 Task: Create a task  Add support for SMS notifications to the mobile app , assign it to team member softage.9@softage.net in the project TranceTech and update the status of the task to  At Risk , set the priority of the task to Medium.
Action: Mouse moved to (52, 551)
Screenshot: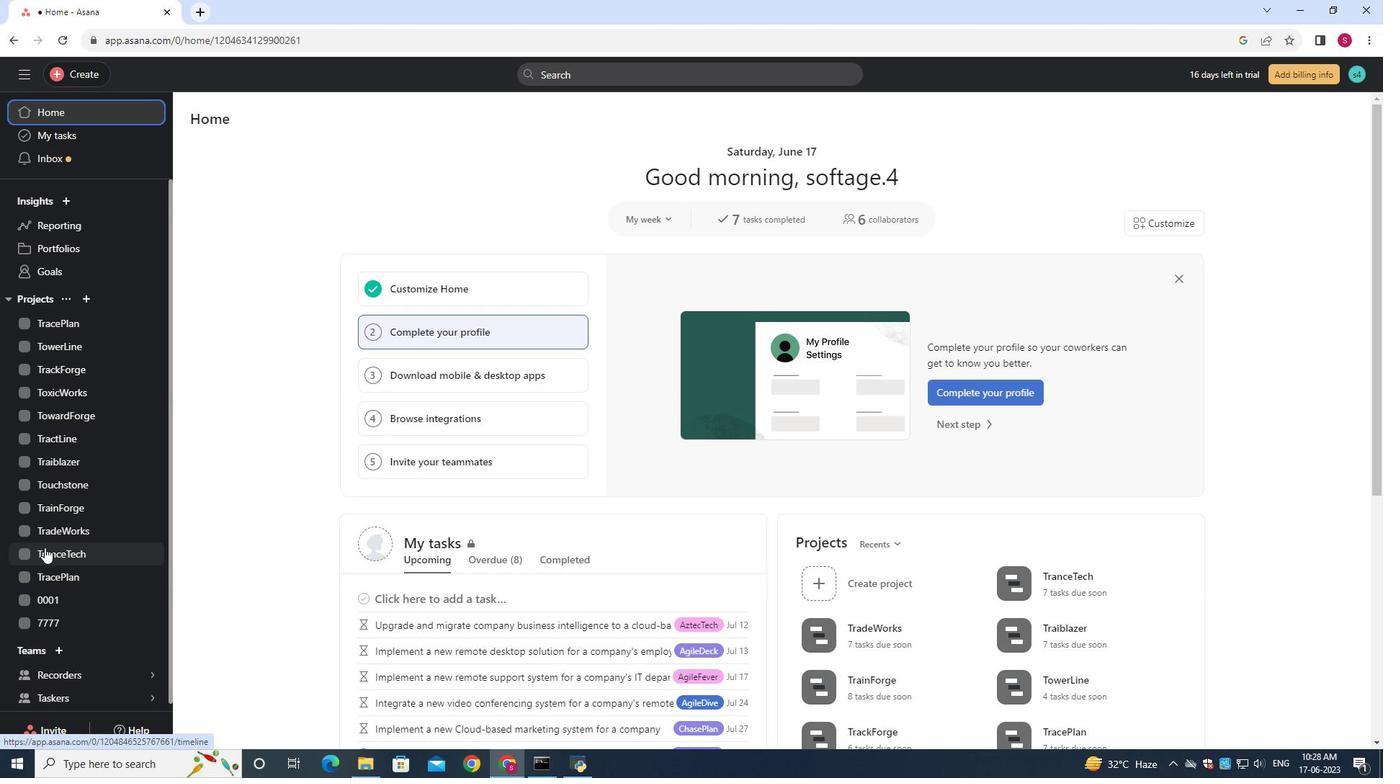 
Action: Mouse pressed left at (52, 551)
Screenshot: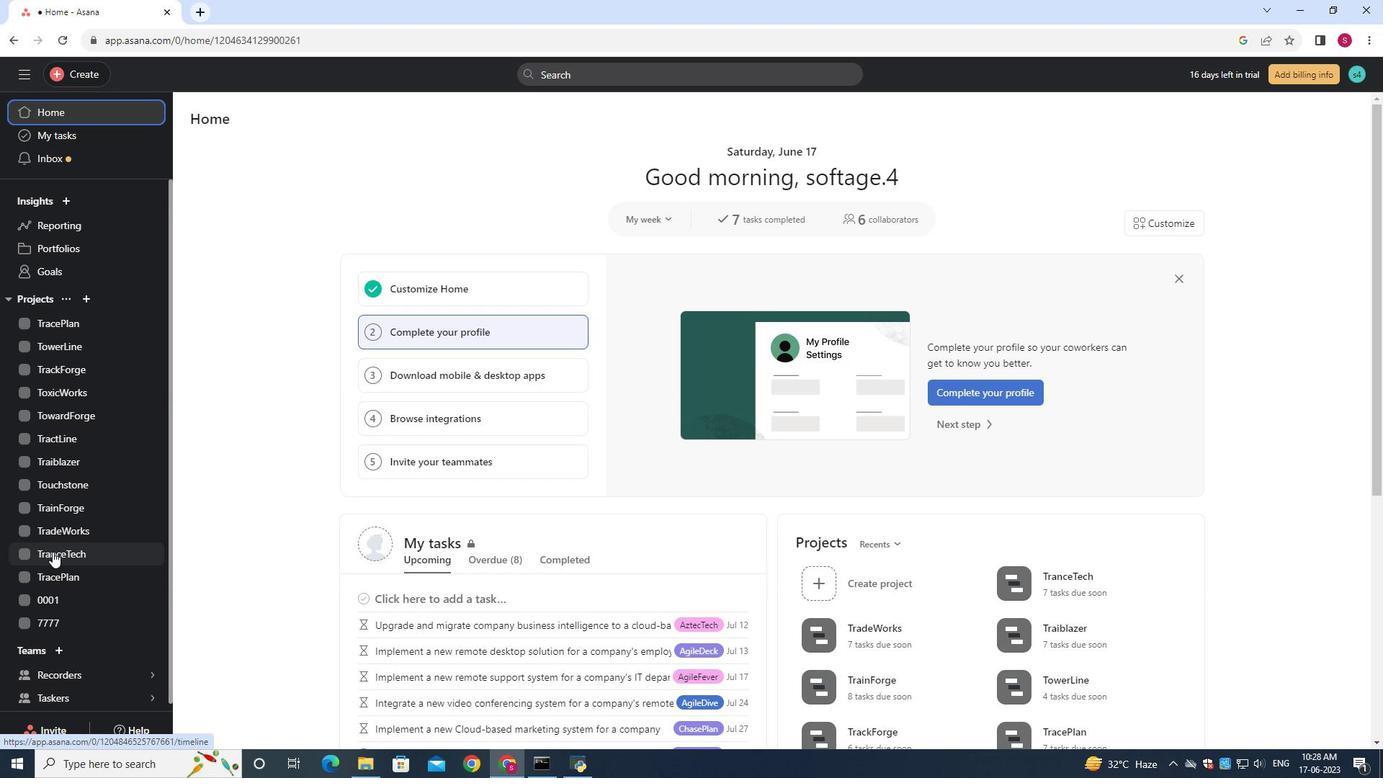 
Action: Mouse moved to (212, 184)
Screenshot: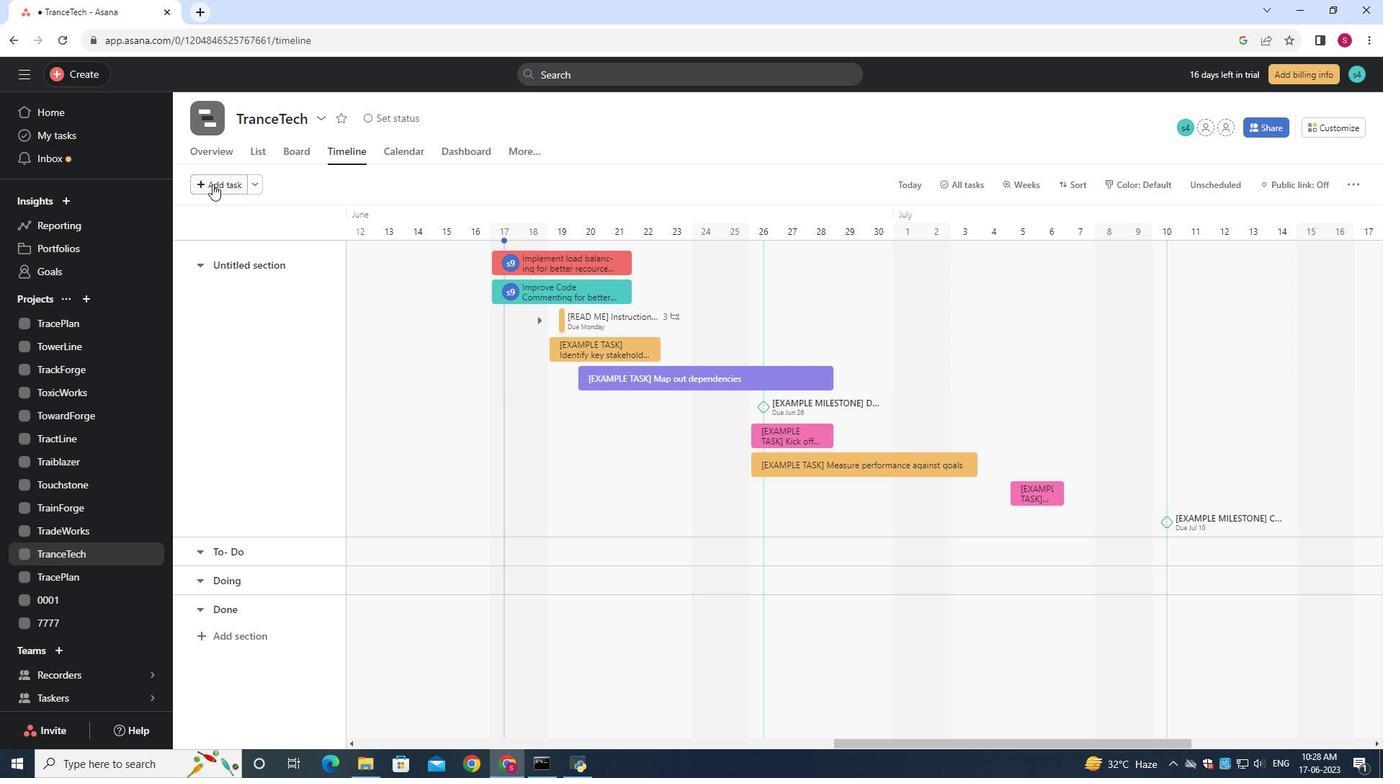 
Action: Mouse pressed left at (212, 184)
Screenshot: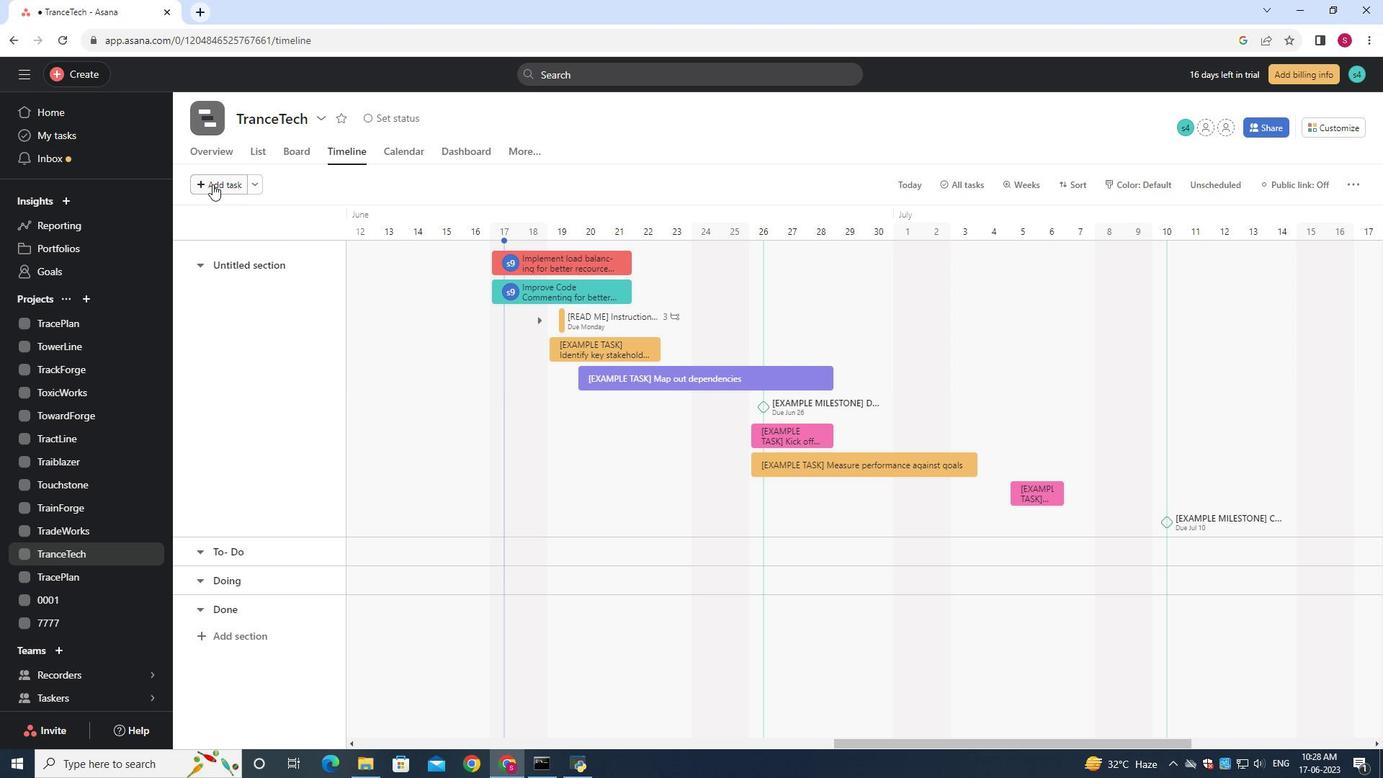 
Action: Key pressed <Key.shift><Key.shift><Key.shift><Key.shift><Key.shift><Key.shift><Key.shift><Key.shift><Key.shift><Key.shift><Key.shift><Key.shift><Key.shift><Key.shift><Key.shift><Key.shift><Key.shift><Key.shift><Key.shift><Key.shift><Key.shift><Key.shift><Key.shift><Key.shift><Key.shift><Key.shift><Key.shift><Key.shift><Key.shift><Key.shift><Key.shift><Key.shift><Key.shift><Key.shift><Key.shift><Key.shift><Key.shift><Key.shift><Key.shift><Key.shift><Key.shift><Key.shift><Key.shift><Key.shift><Key.shift><Key.shift><Key.shift><Key.shift><Key.shift><Key.shift><Key.shift><Key.shift><Key.shift><Key.shift><Key.shift><Key.shift><Key.shift><Key.shift><Key.shift><Key.shift><Key.shift><Key.shift><Key.shift><Key.shift><Key.shift><Key.shift><Key.shift><Key.shift><Key.shift>Add<Key.space>support<Key.space>for<Key.space><Key.shift>SMS<Key.space>notifications<Key.space>to<Key.space>the<Key.space>mobile<Key.space>app
Screenshot: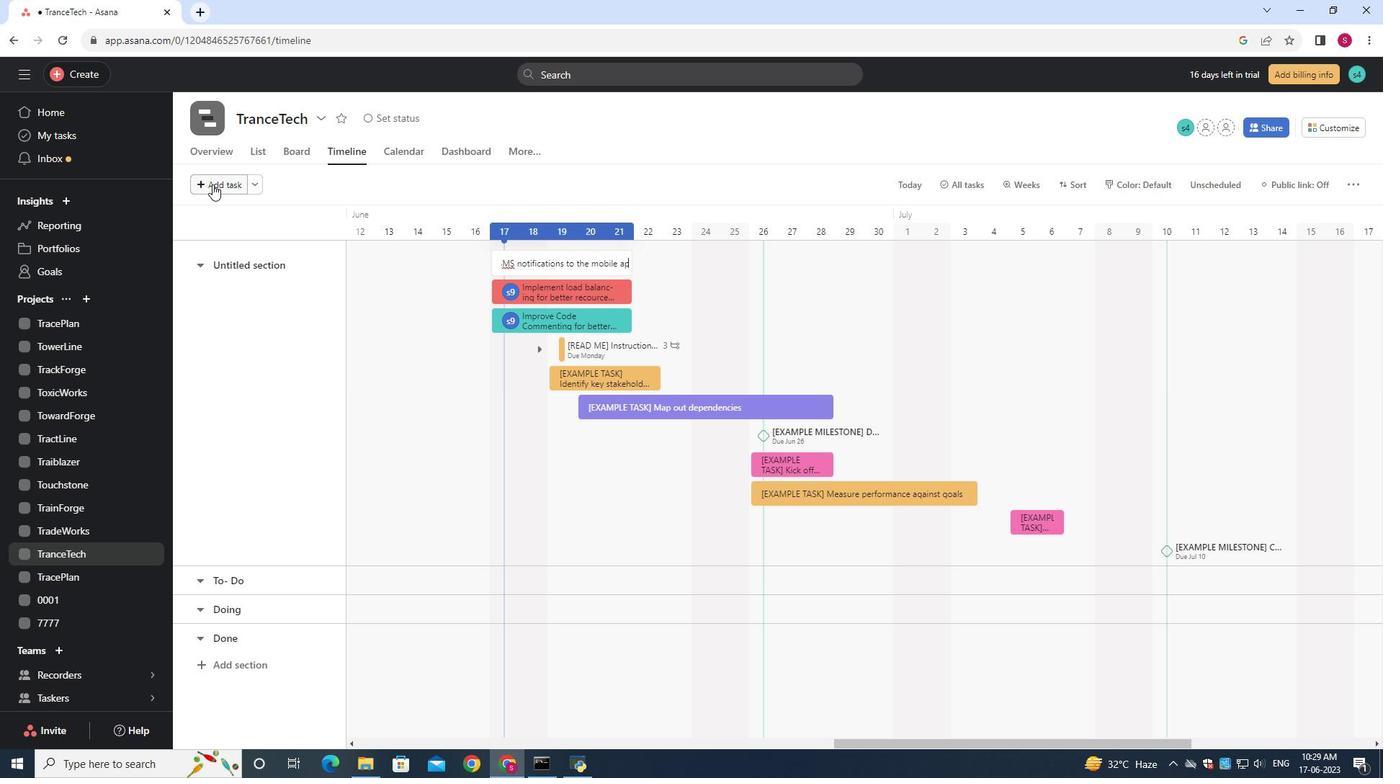
Action: Mouse moved to (600, 262)
Screenshot: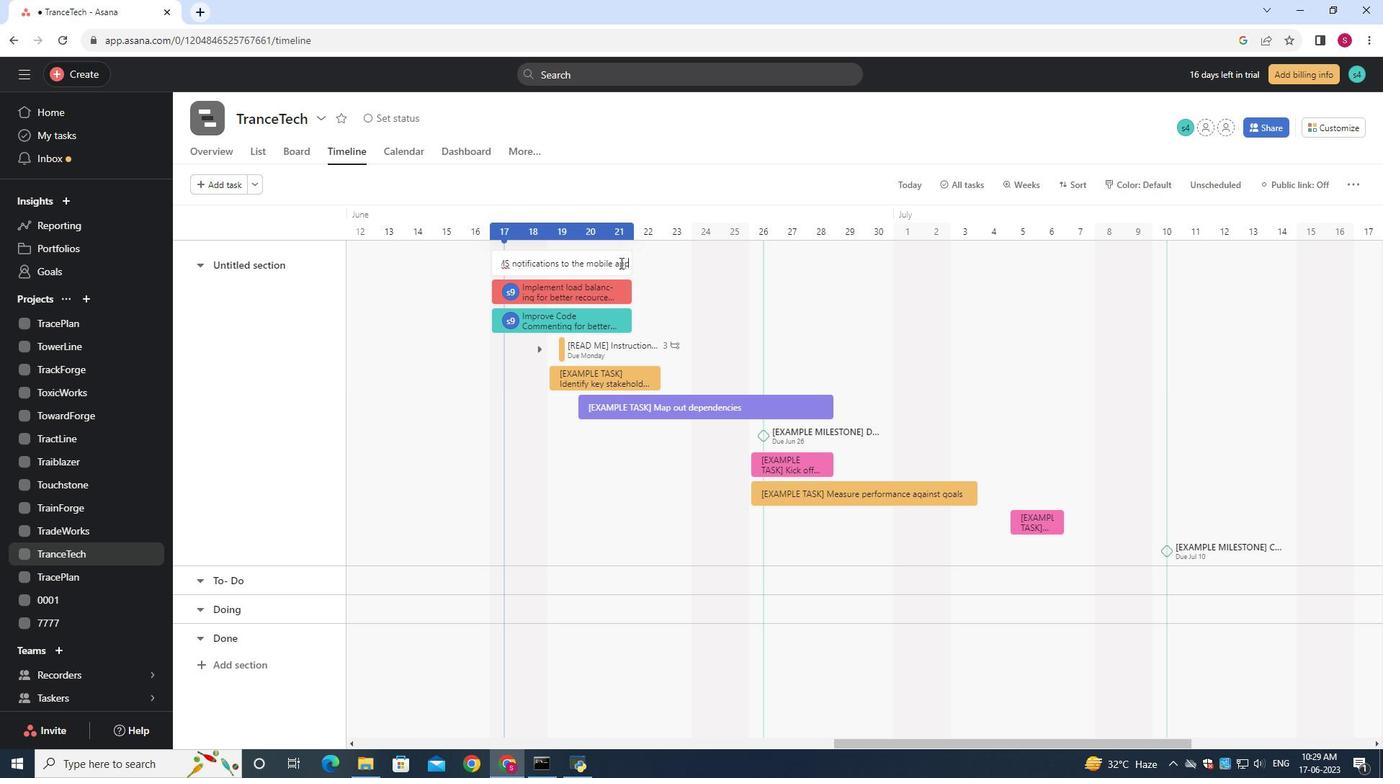 
Action: Mouse pressed left at (600, 262)
Screenshot: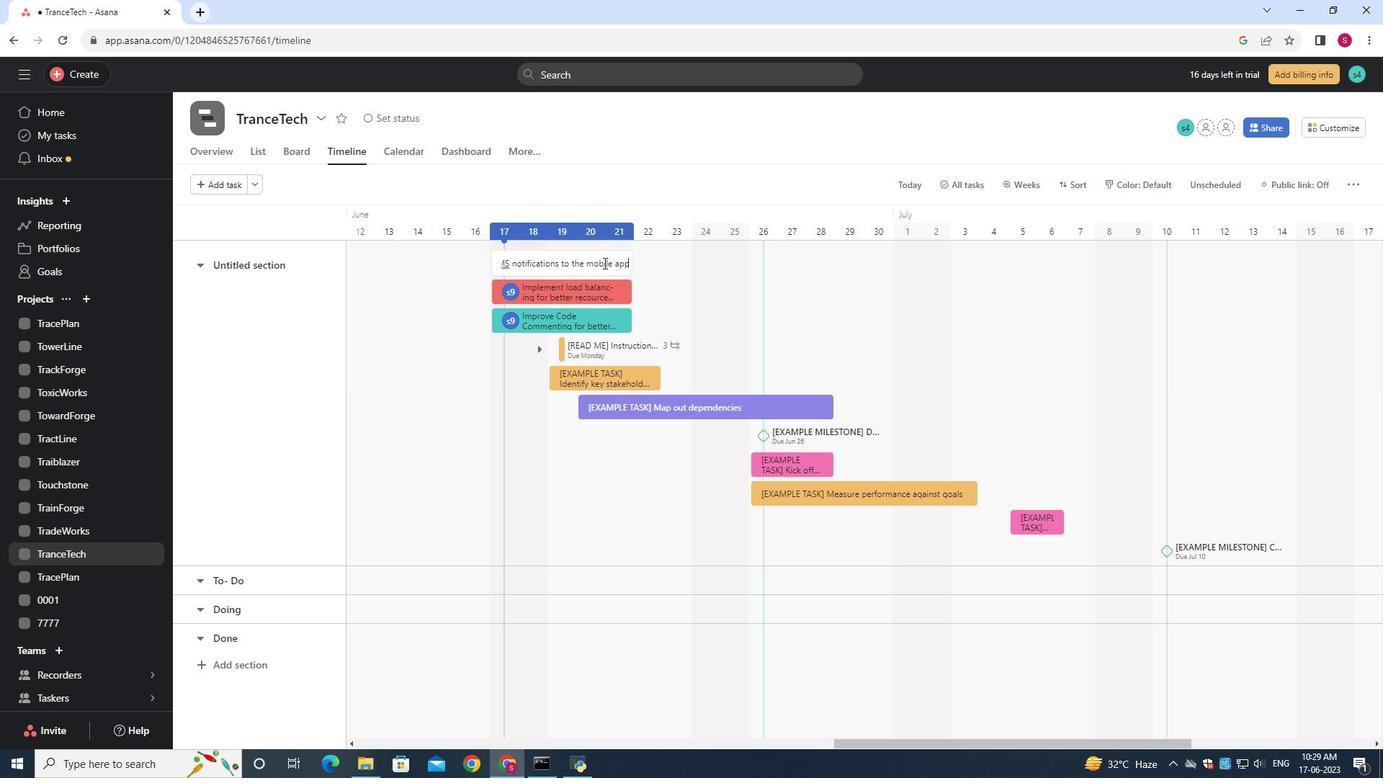 
Action: Mouse moved to (1039, 263)
Screenshot: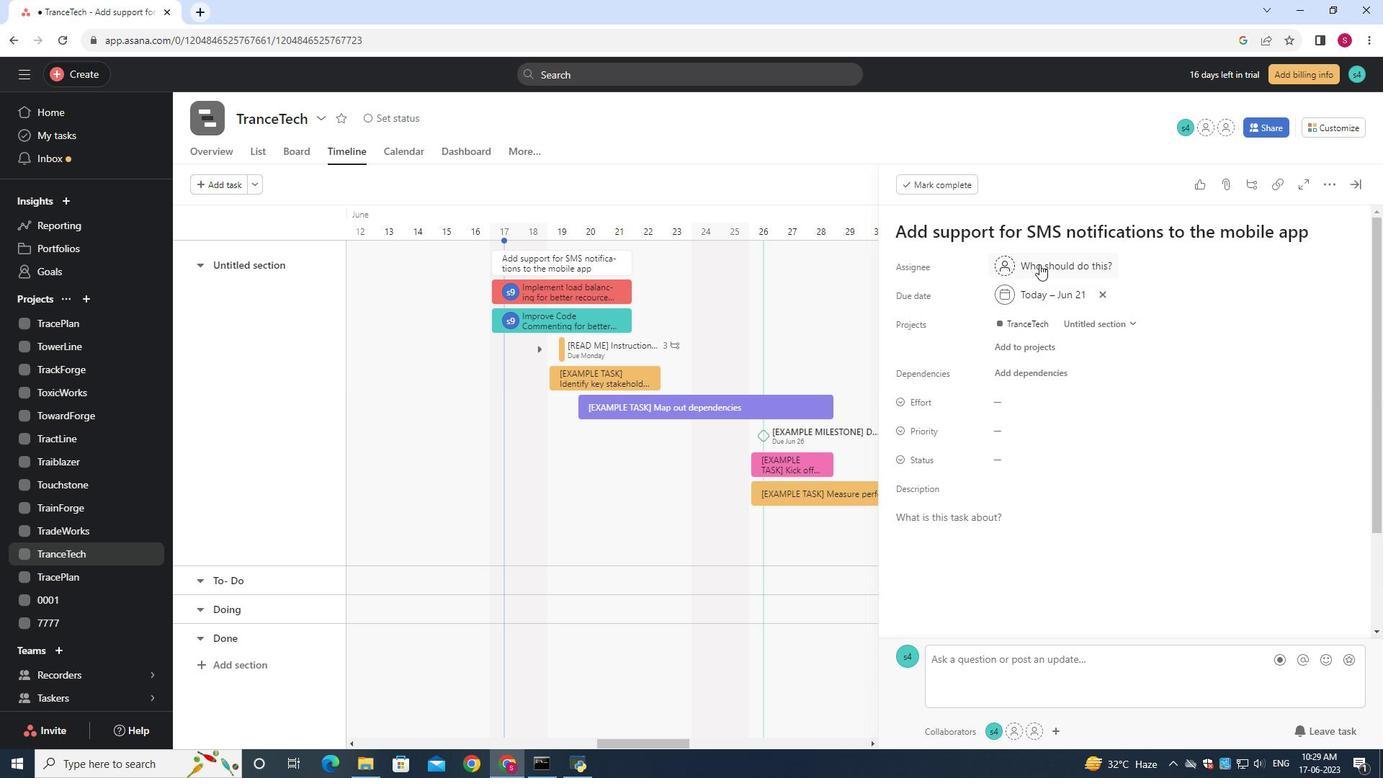 
Action: Mouse pressed left at (1039, 263)
Screenshot: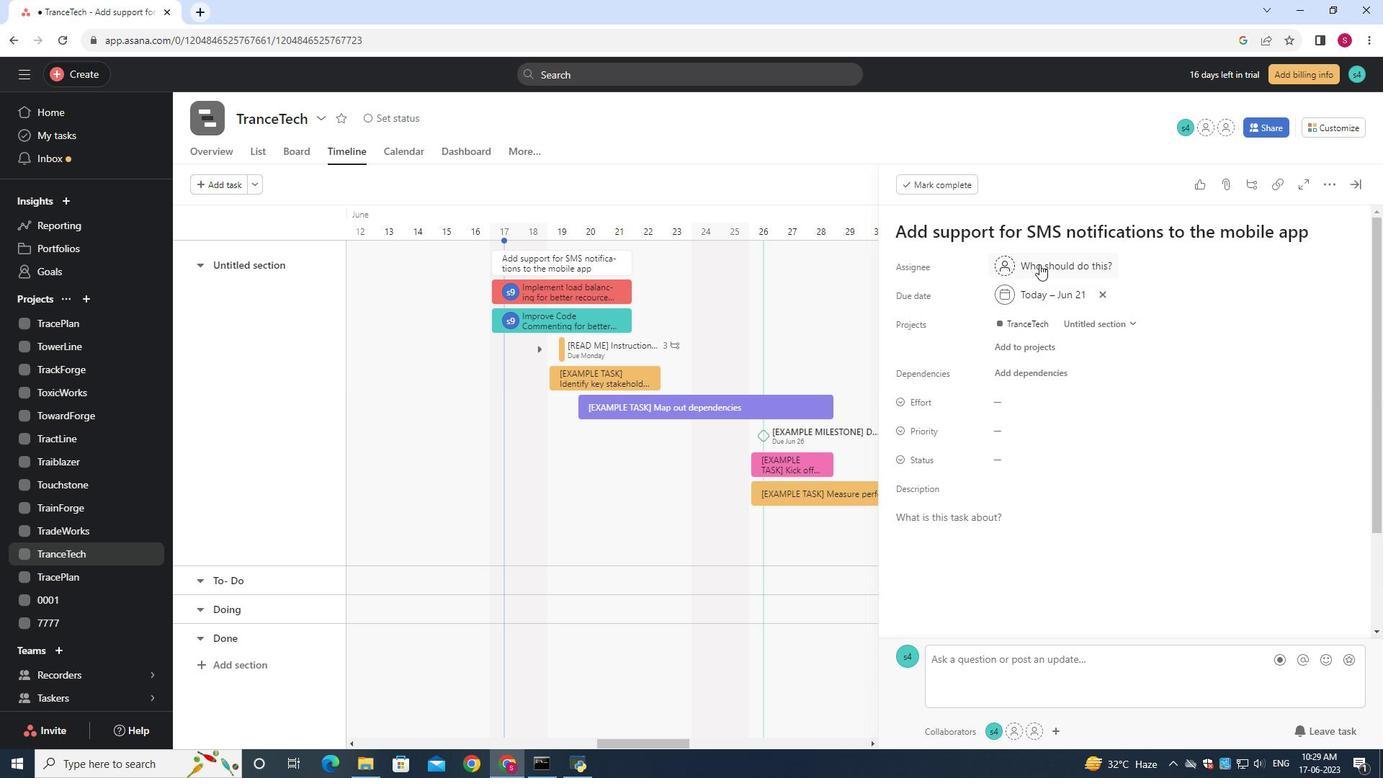 
Action: Mouse moved to (1039, 263)
Screenshot: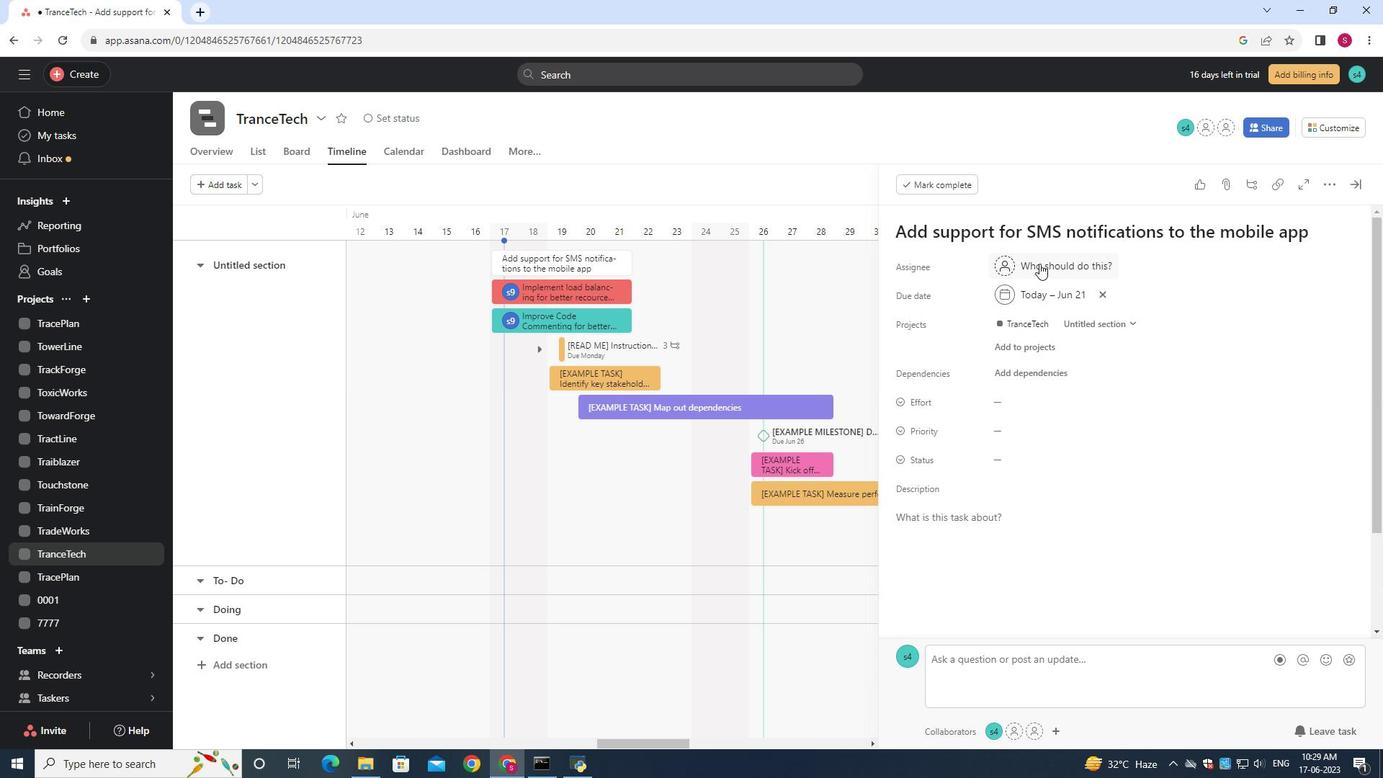 
Action: Key pressed softage.9<Key.shift>@softage.net
Screenshot: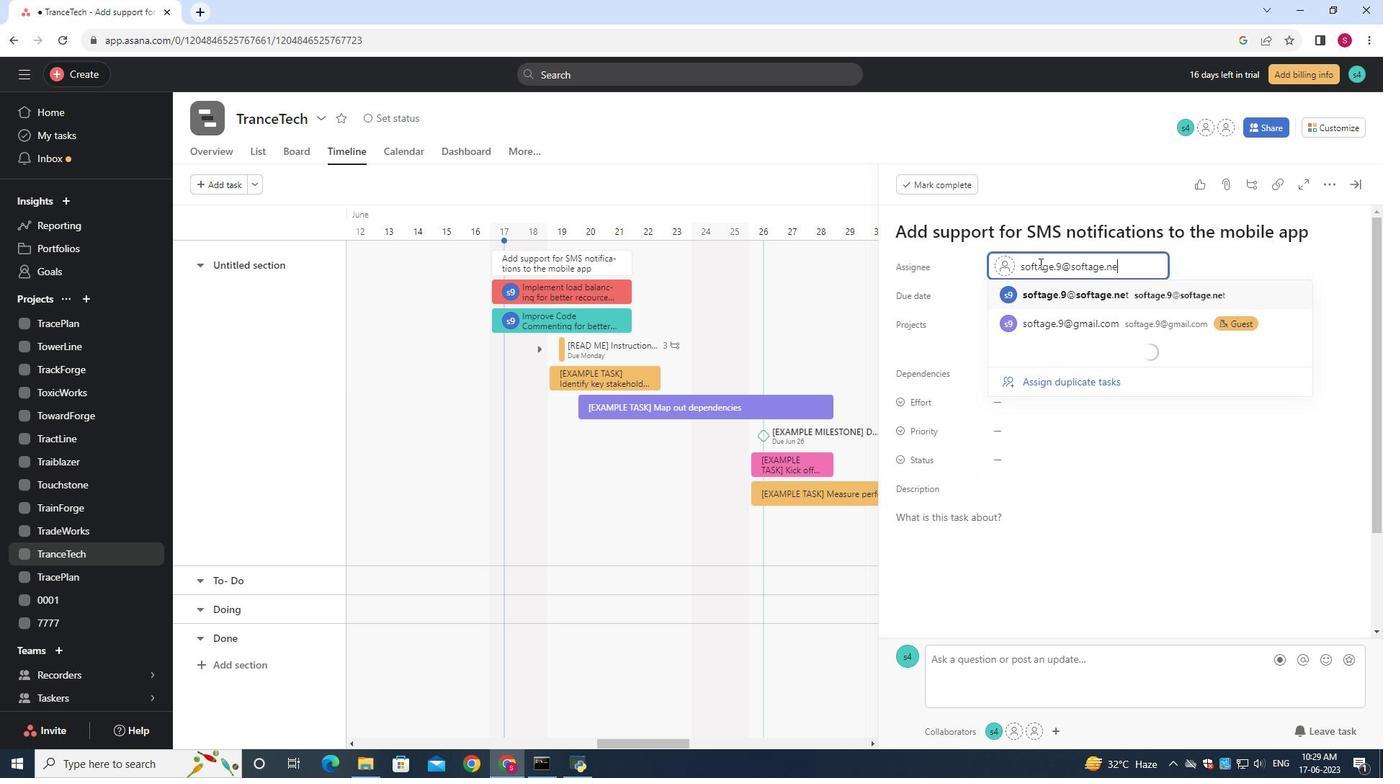 
Action: Mouse moved to (1025, 291)
Screenshot: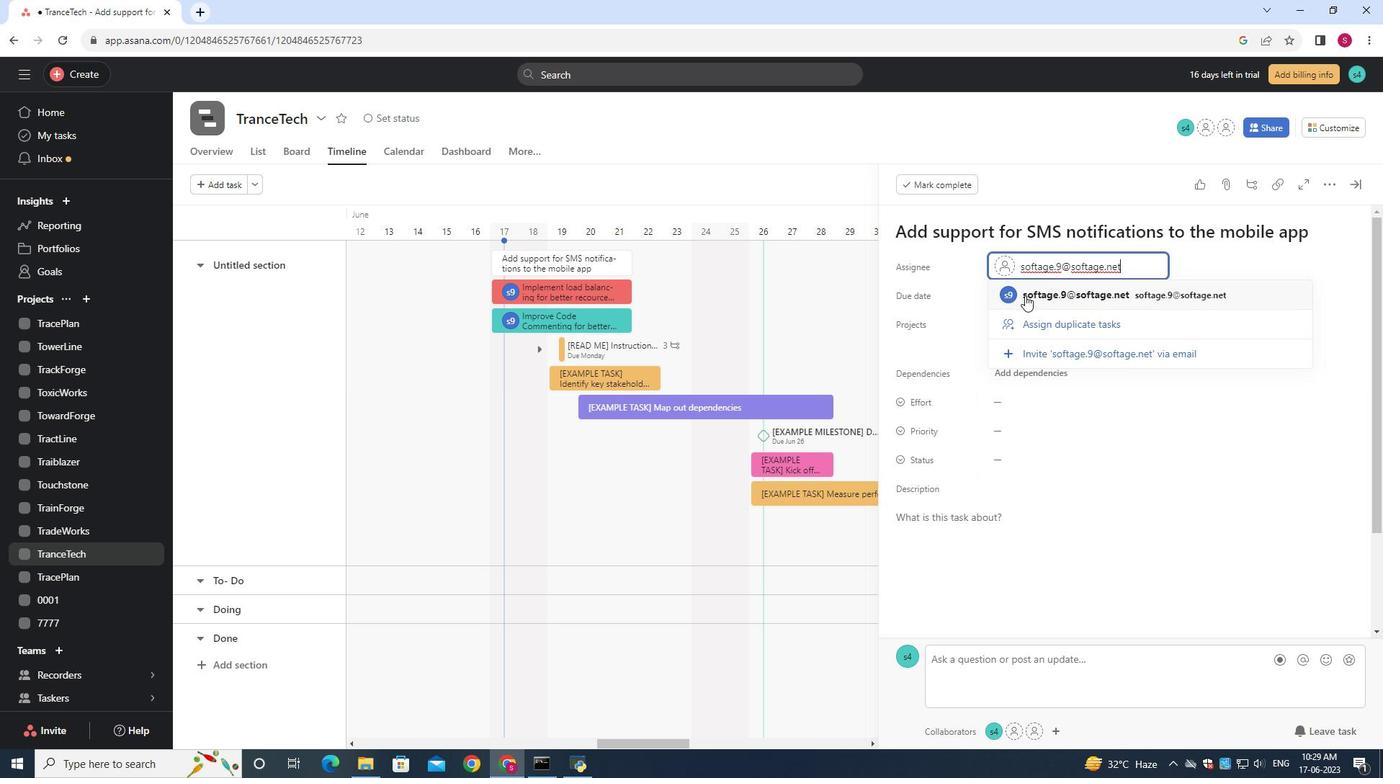 
Action: Mouse pressed left at (1025, 291)
Screenshot: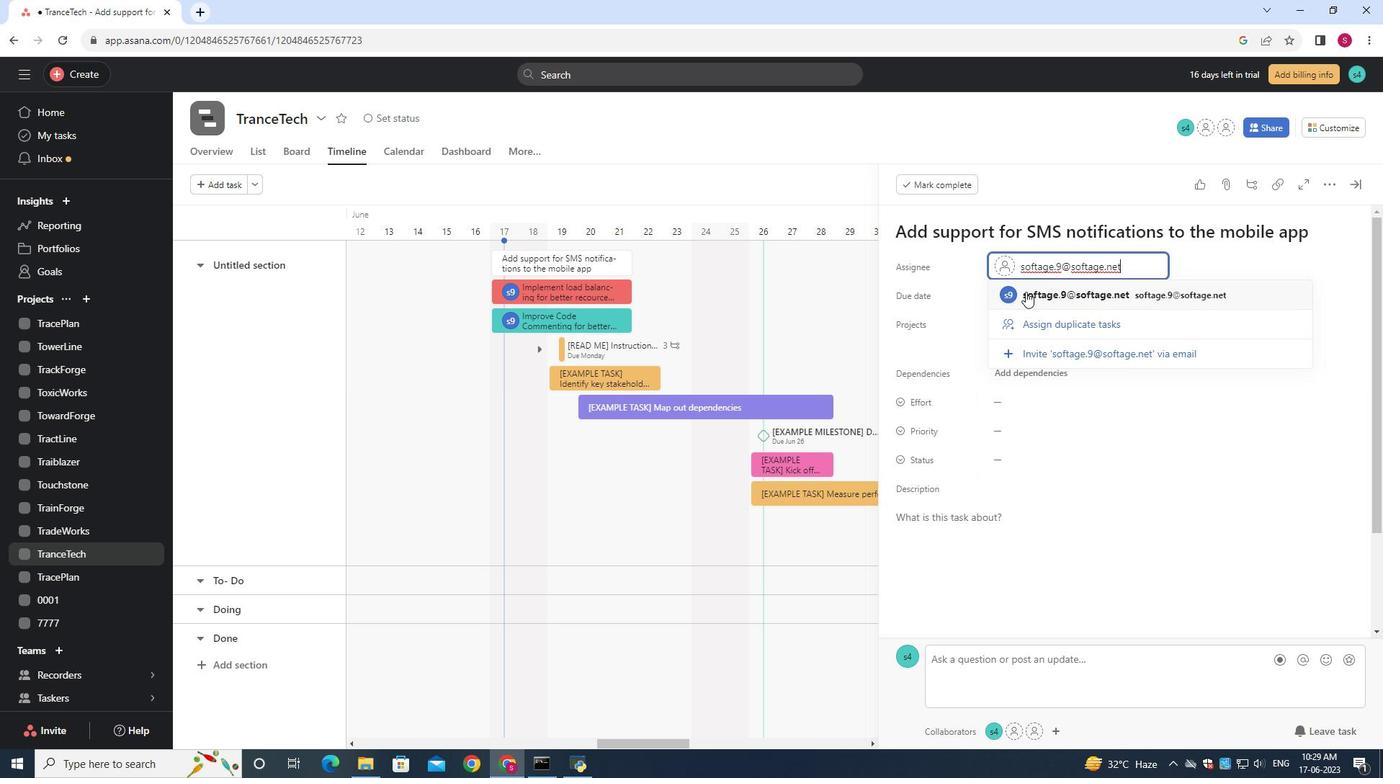 
Action: Mouse moved to (1002, 467)
Screenshot: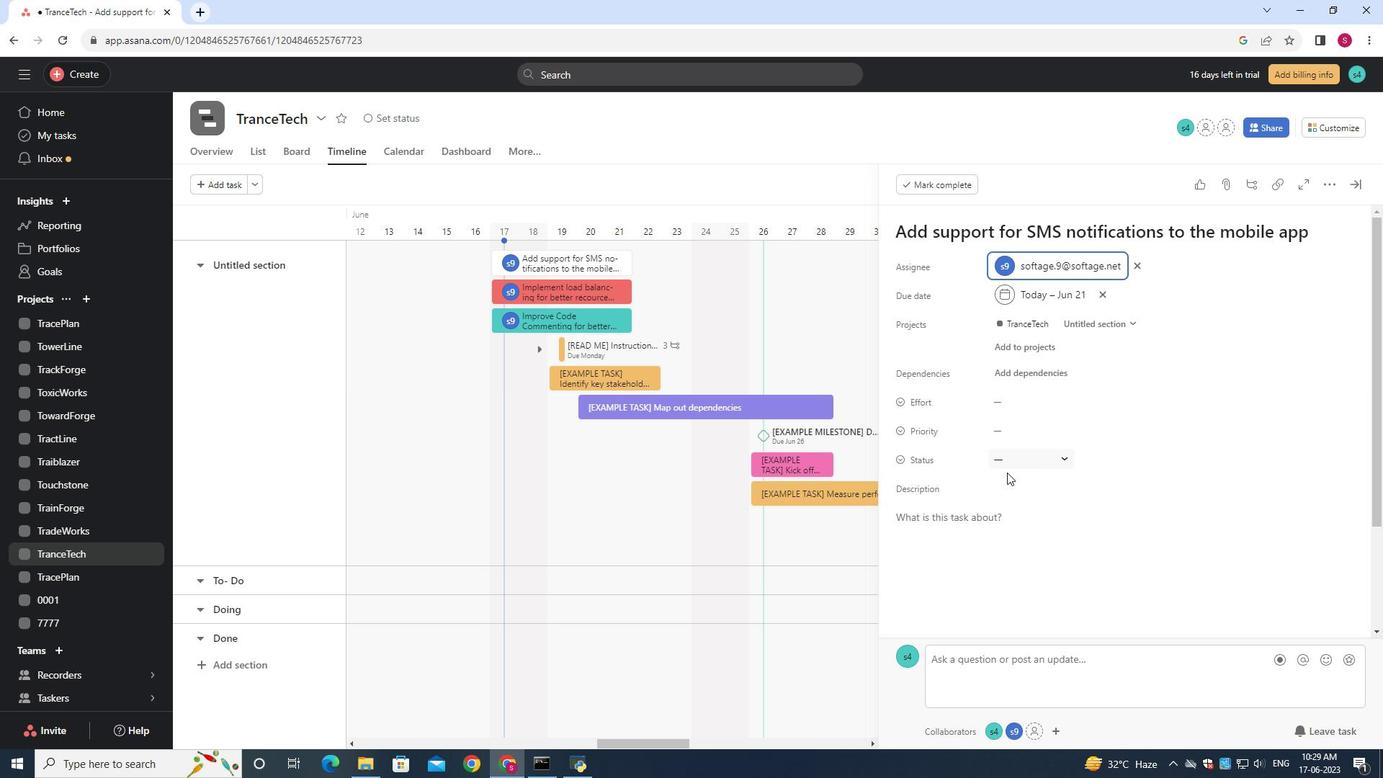 
Action: Mouse pressed left at (1002, 467)
Screenshot: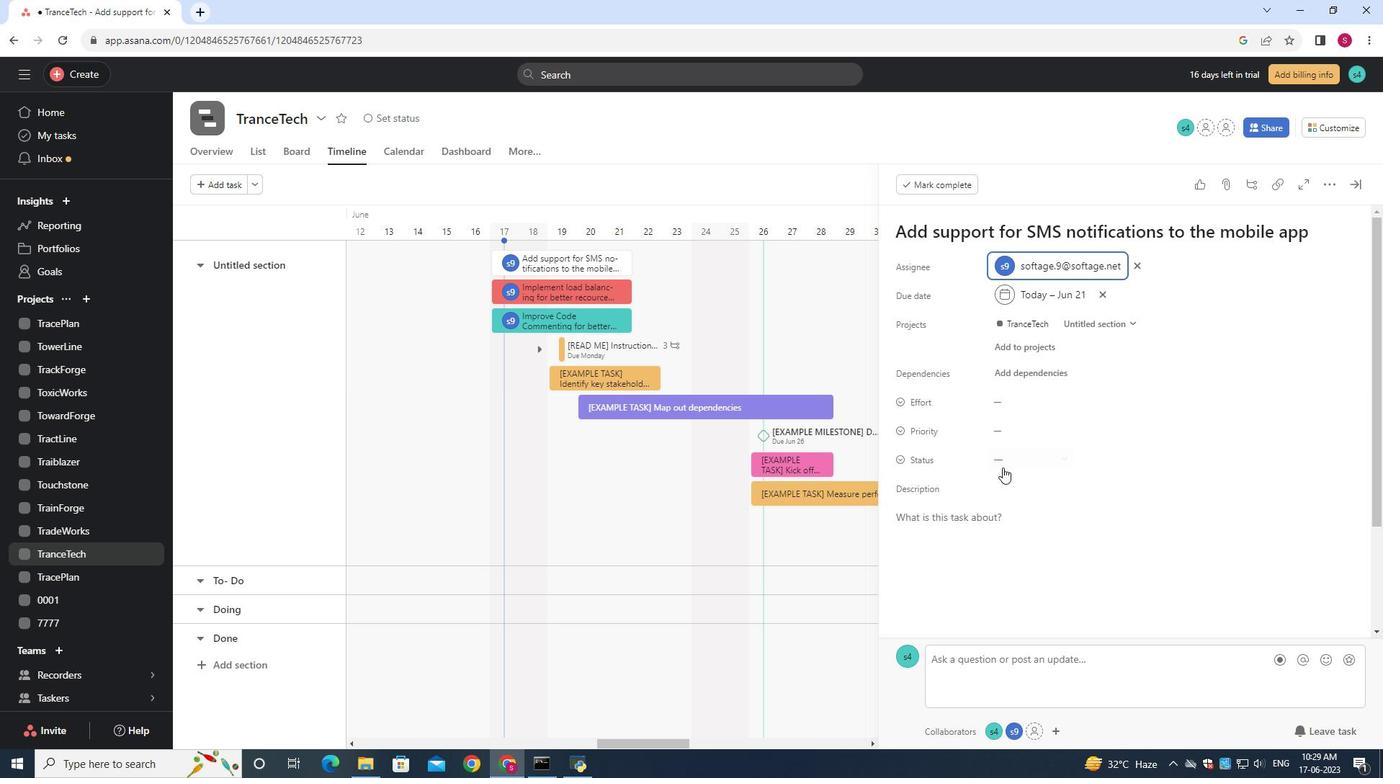 
Action: Mouse moved to (1019, 533)
Screenshot: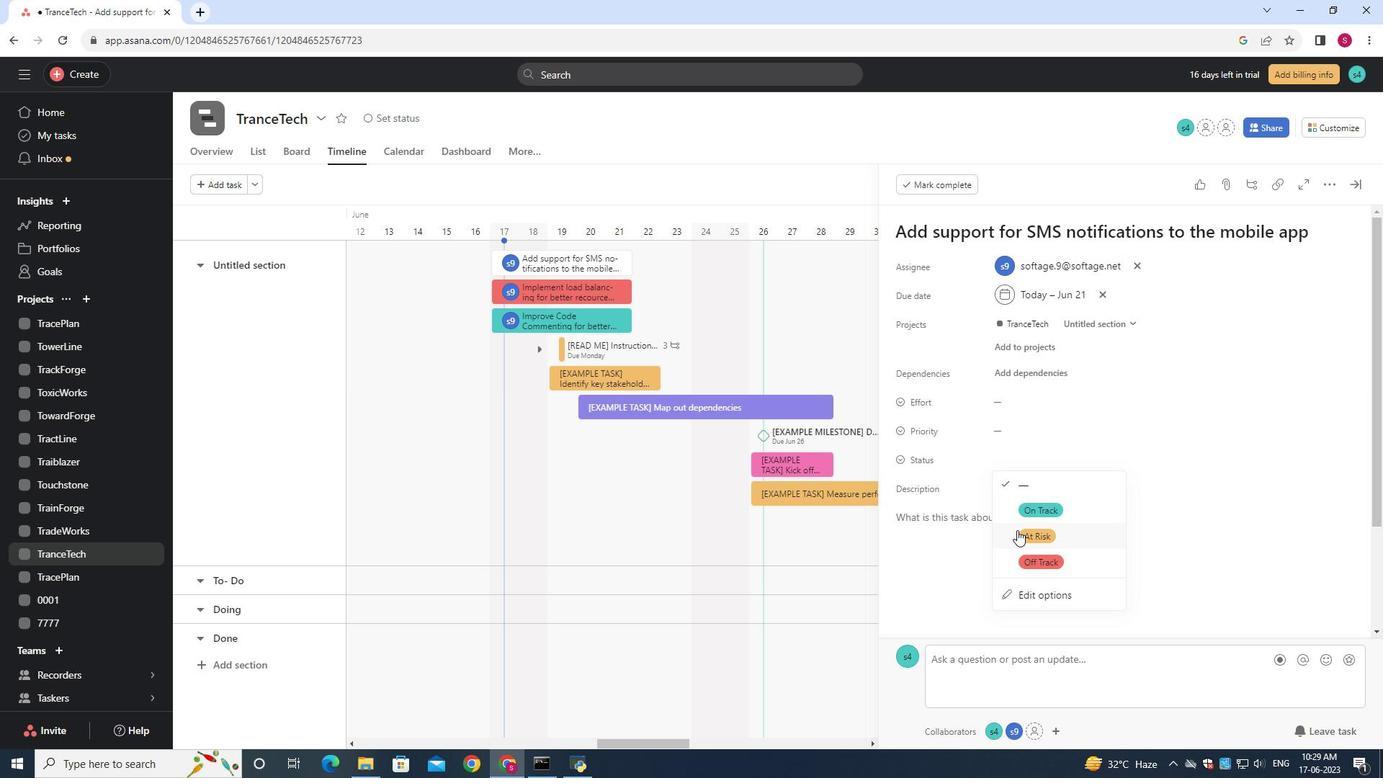 
Action: Mouse pressed left at (1019, 533)
Screenshot: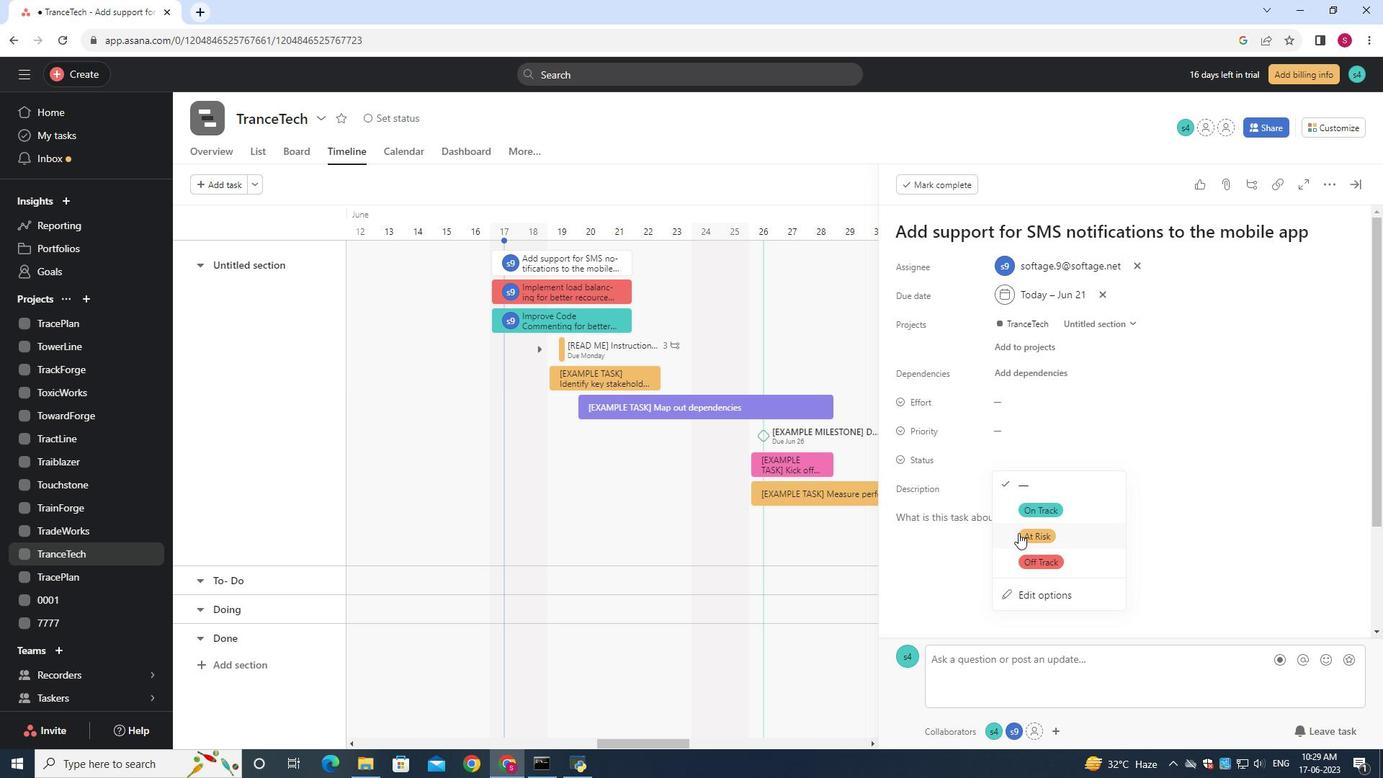 
Action: Mouse moved to (994, 429)
Screenshot: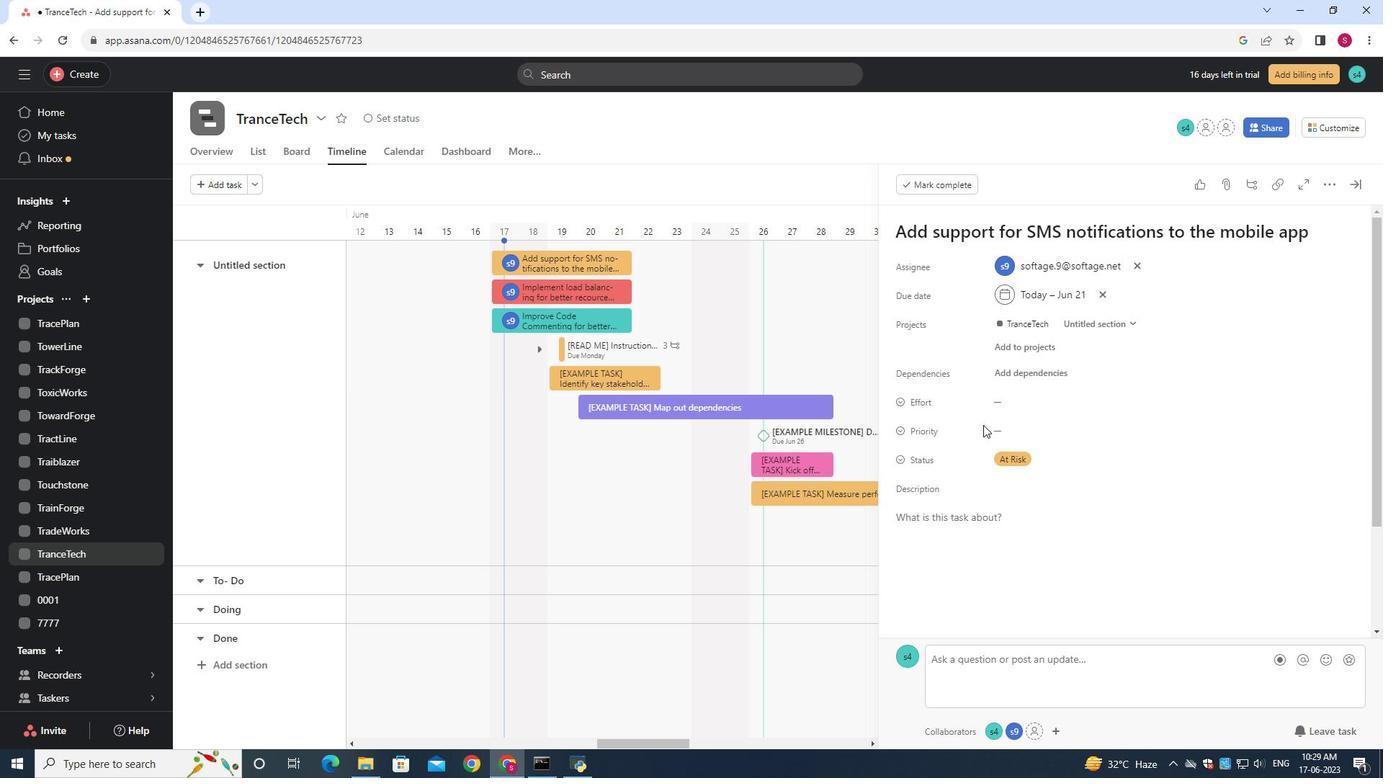 
Action: Mouse pressed left at (994, 429)
Screenshot: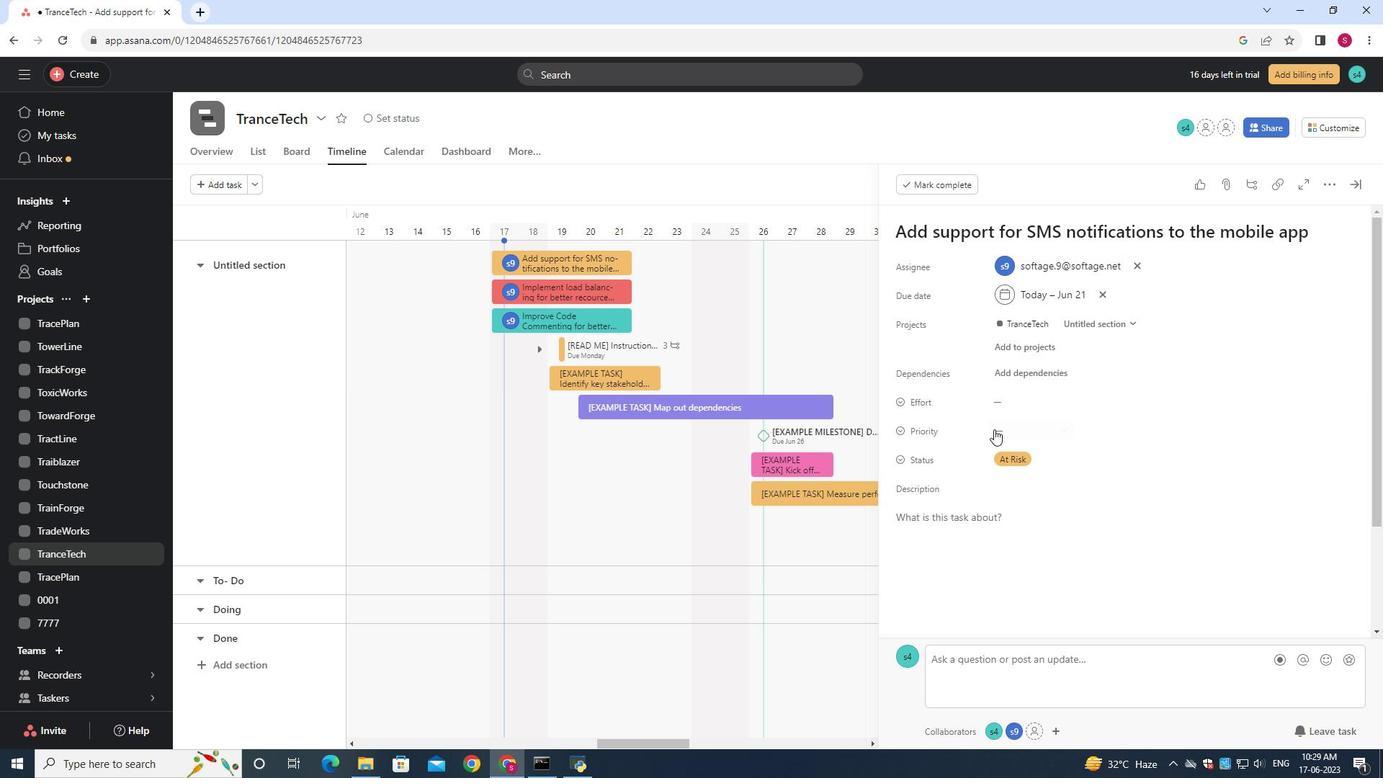
Action: Mouse moved to (1038, 500)
Screenshot: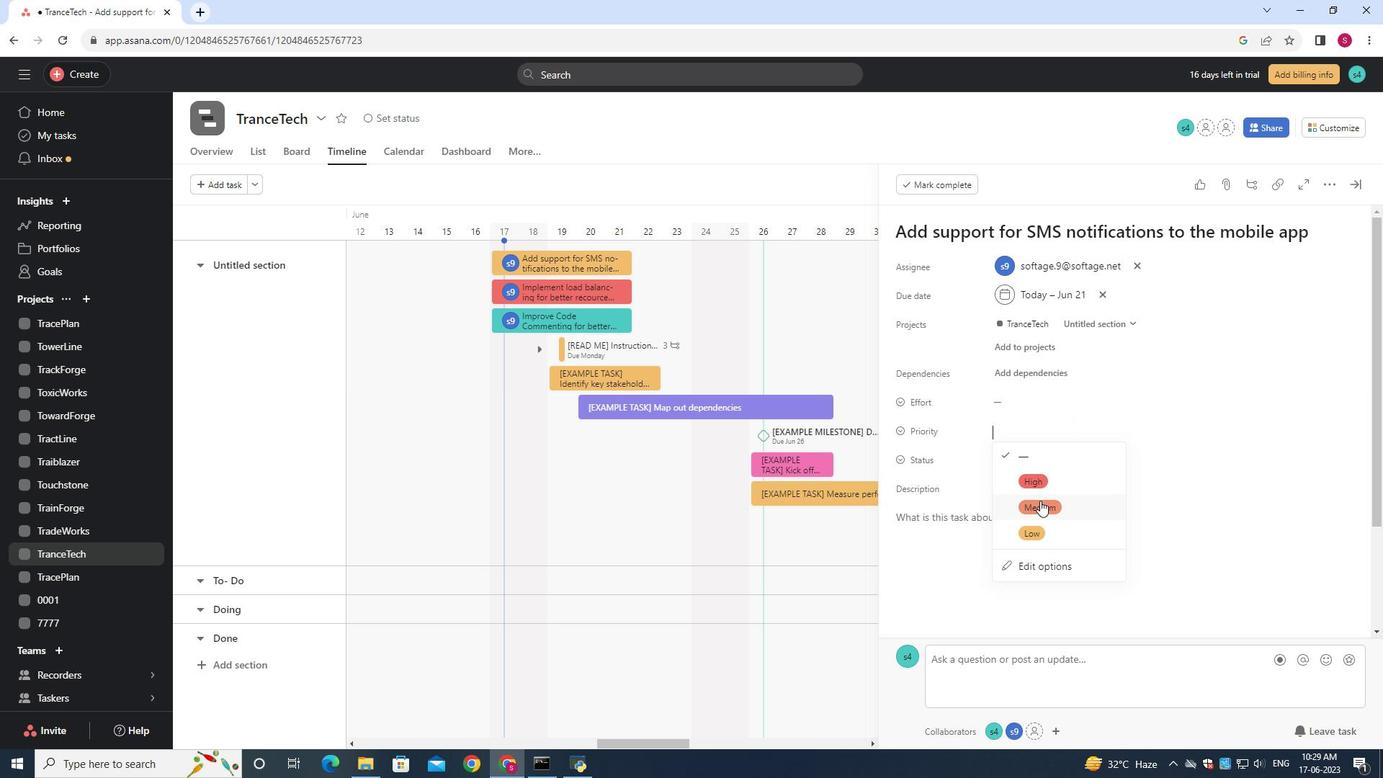 
Action: Mouse pressed left at (1038, 500)
Screenshot: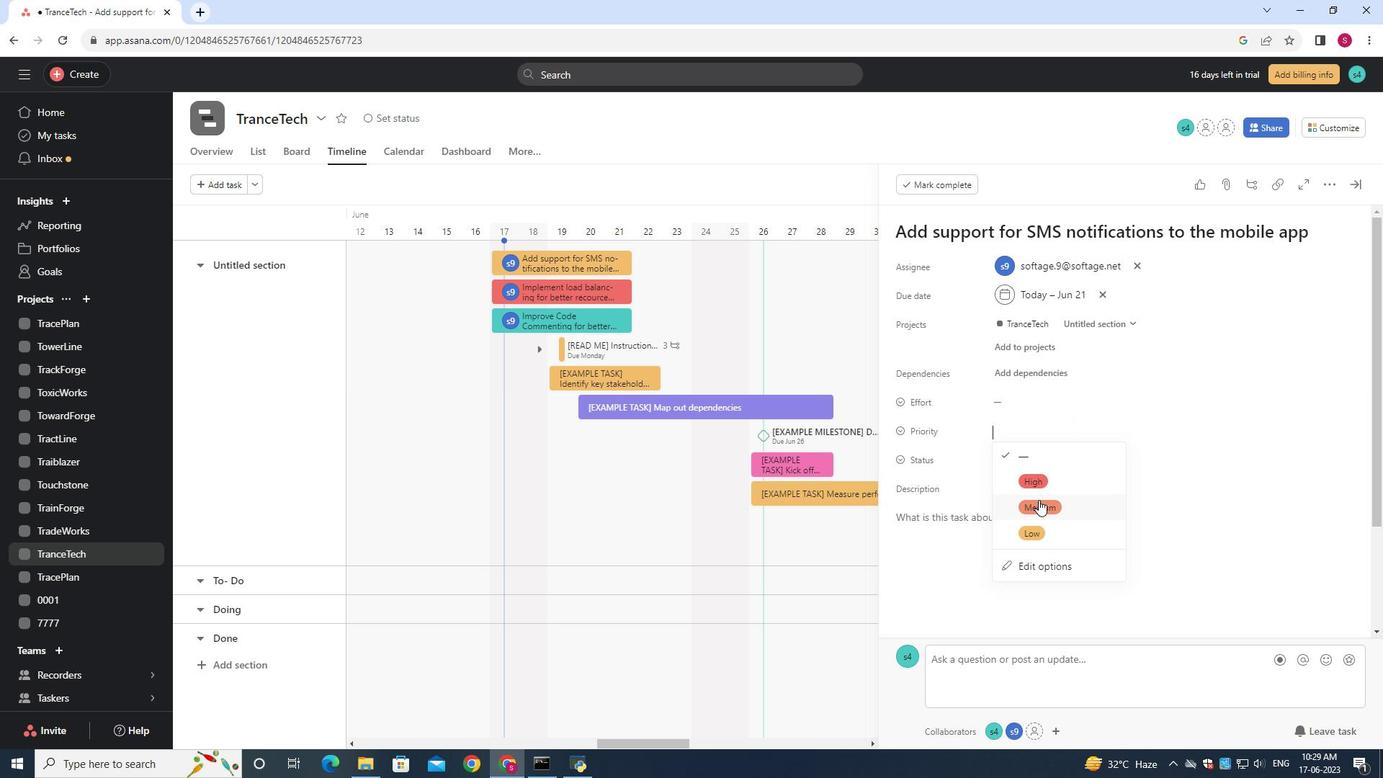 
Action: Mouse moved to (995, 439)
Screenshot: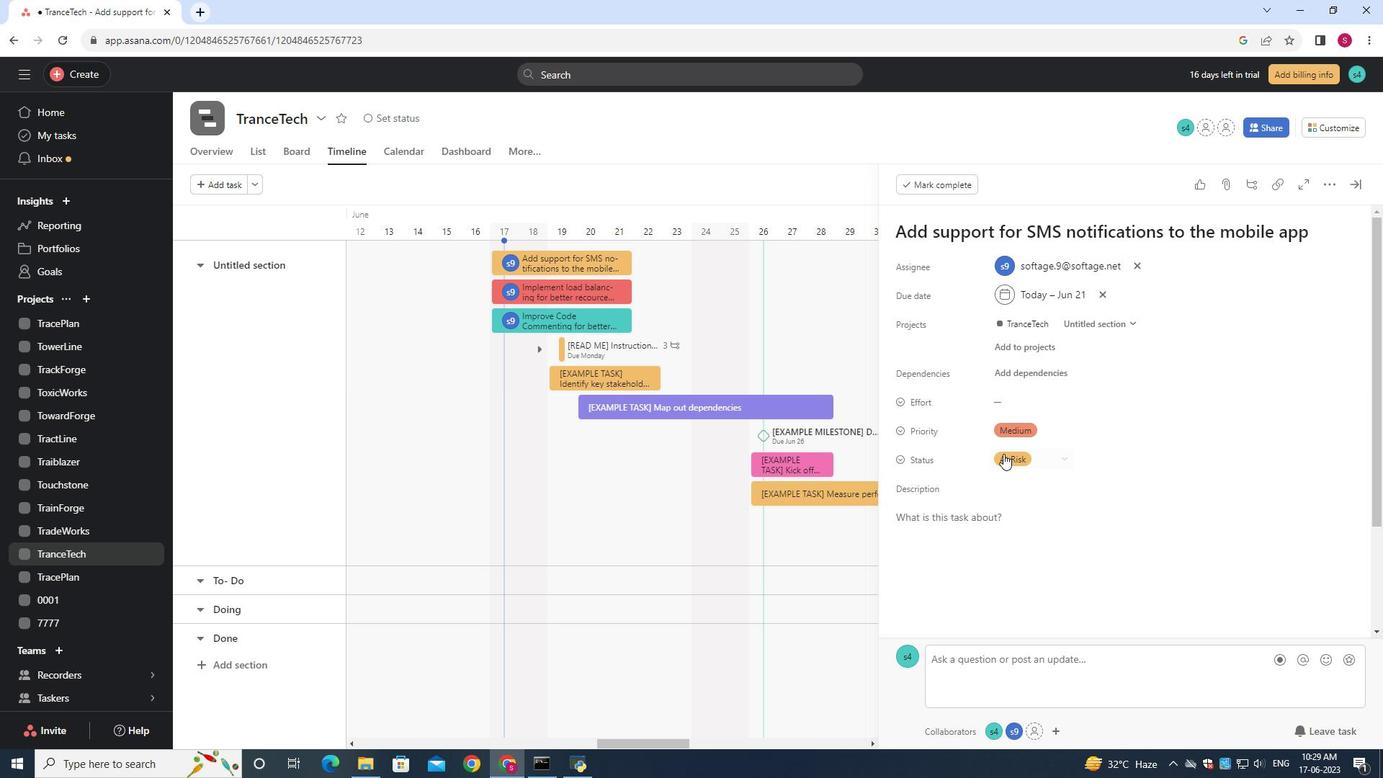
